 Task: Check the average views per listing of 2.5 bathrooms in the last 1 year.
Action: Mouse moved to (905, 203)
Screenshot: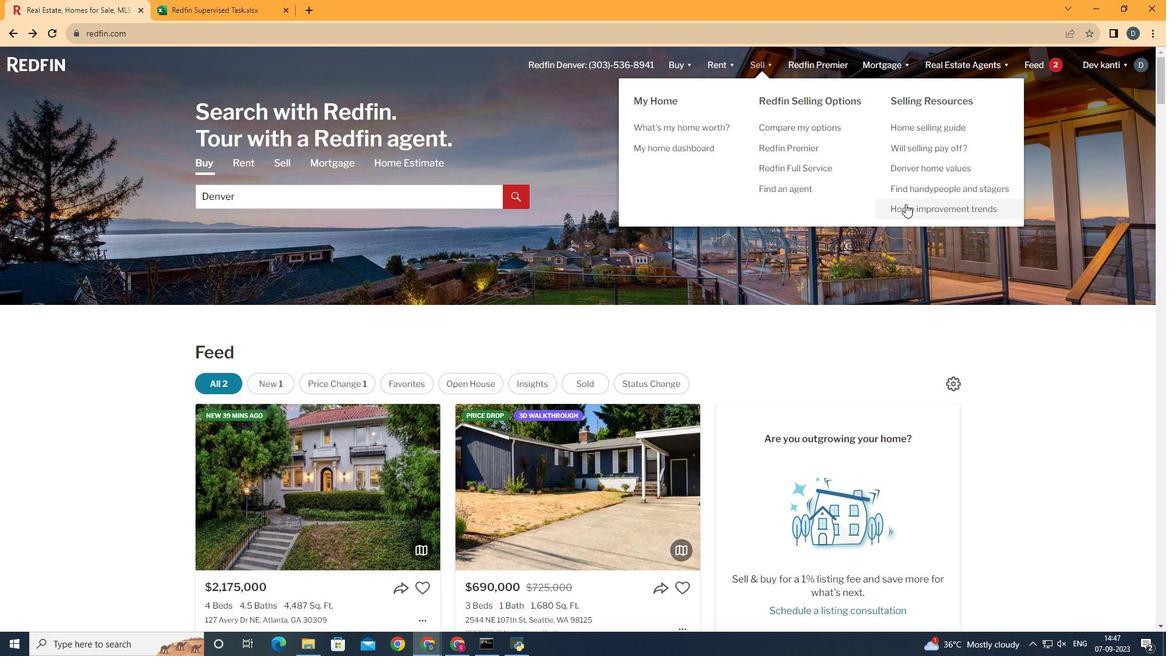
Action: Mouse pressed left at (905, 203)
Screenshot: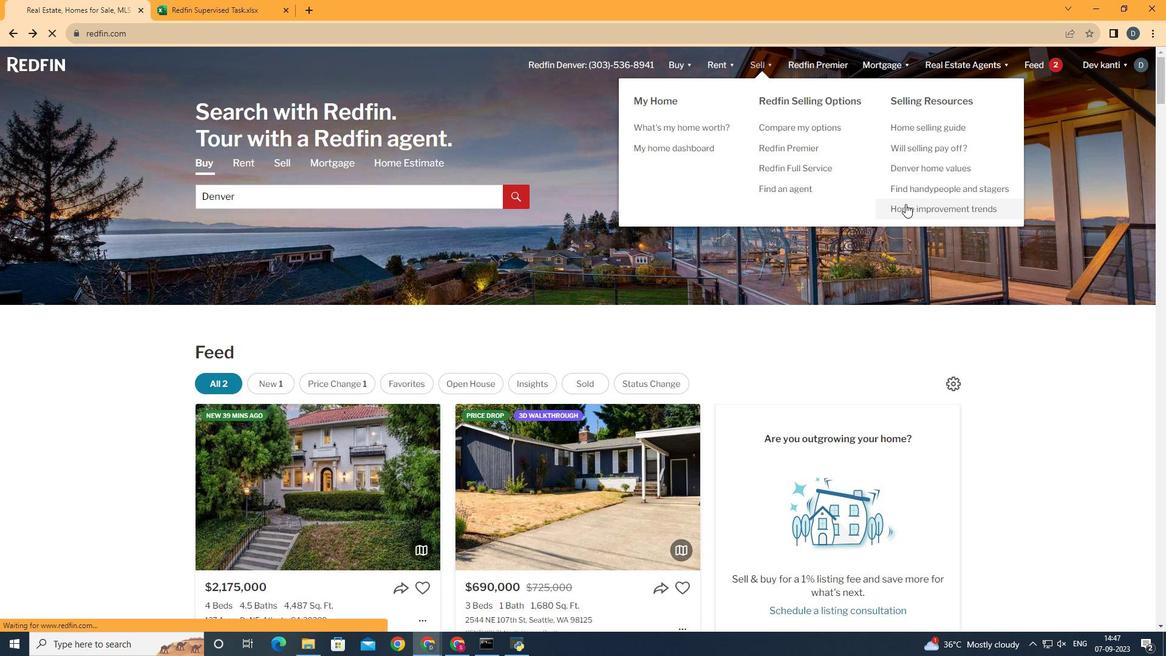 
Action: Mouse moved to (299, 227)
Screenshot: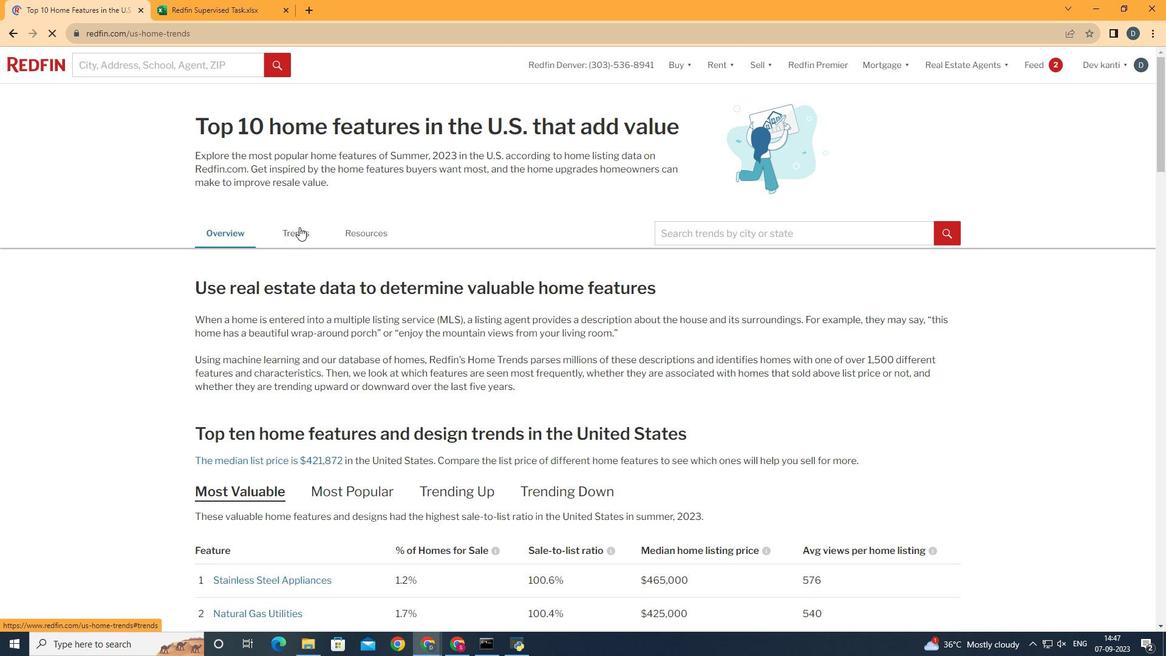 
Action: Mouse pressed left at (299, 227)
Screenshot: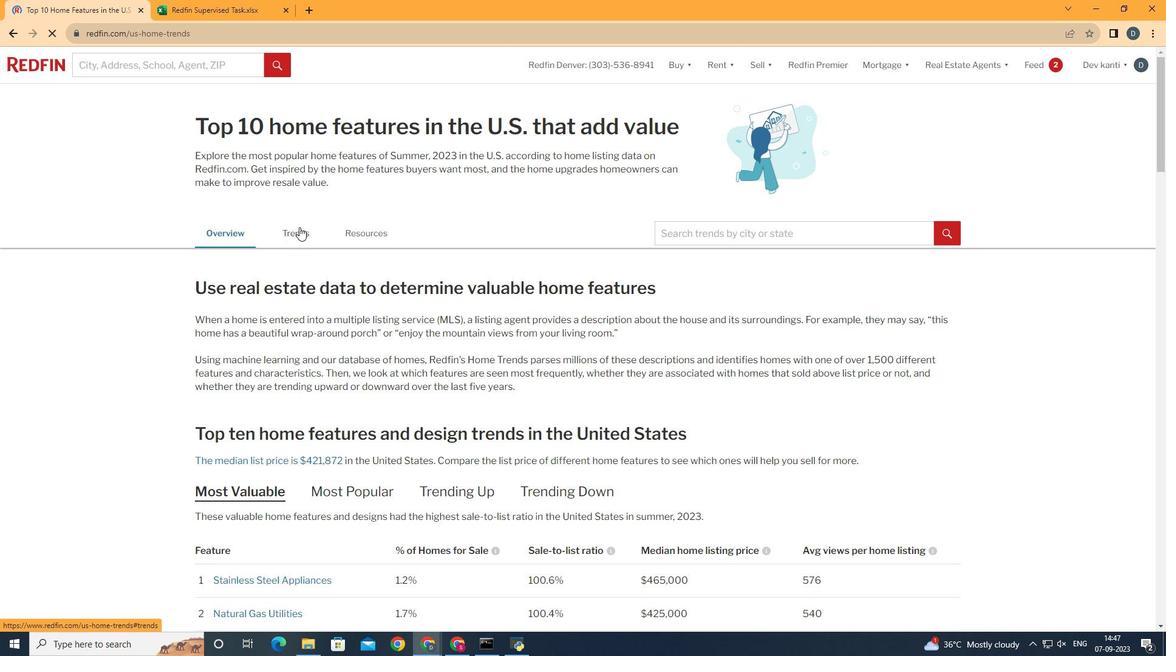 
Action: Mouse moved to (431, 267)
Screenshot: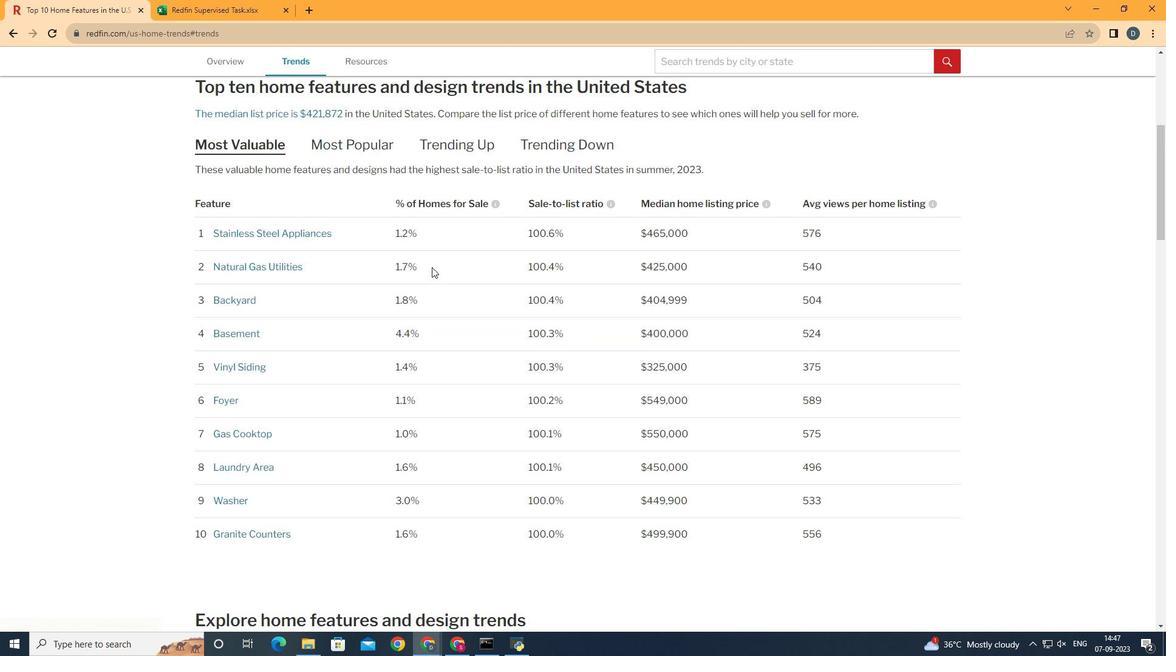 
Action: Mouse scrolled (431, 266) with delta (0, 0)
Screenshot: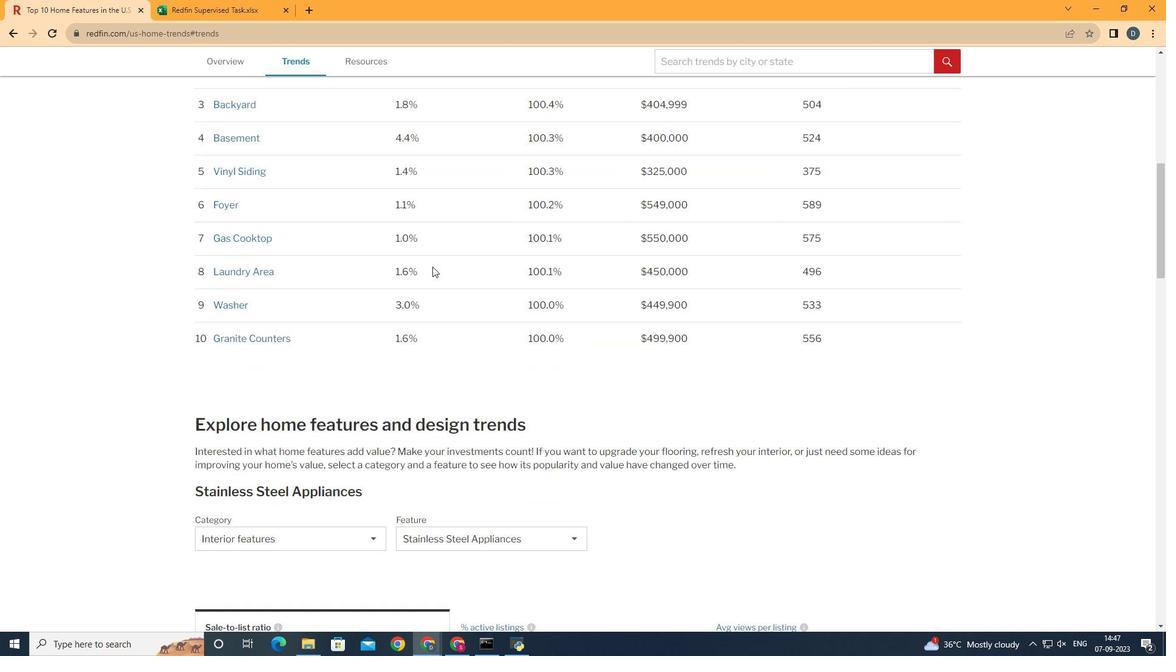 
Action: Mouse scrolled (431, 266) with delta (0, 0)
Screenshot: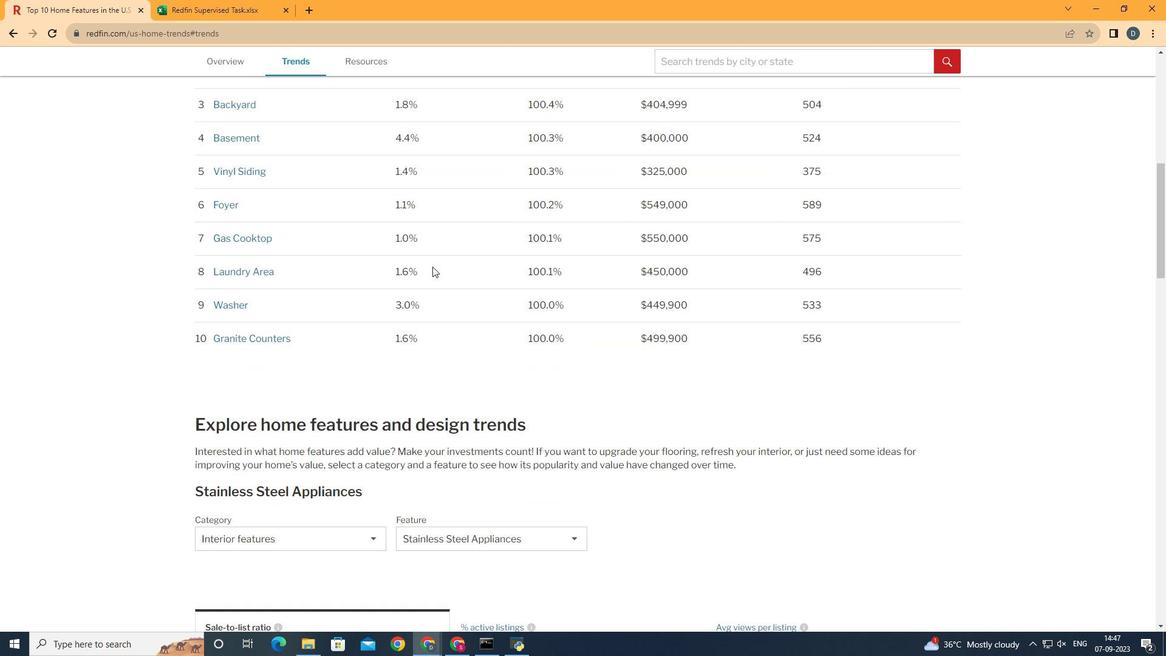 
Action: Mouse scrolled (431, 266) with delta (0, 0)
Screenshot: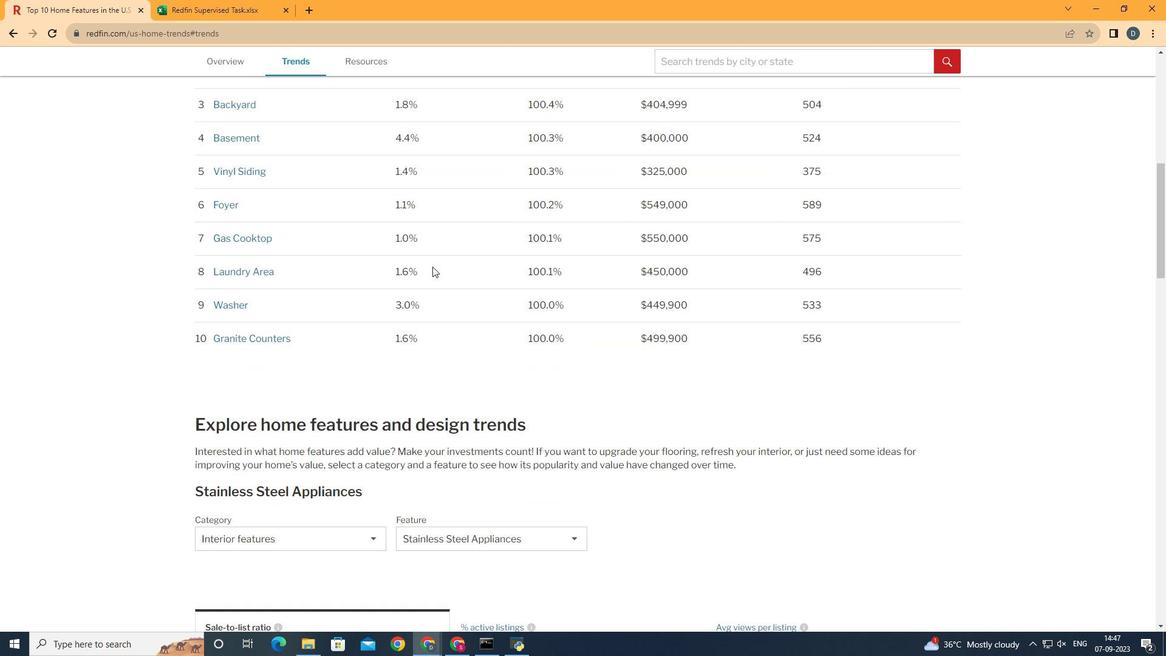 
Action: Mouse scrolled (431, 266) with delta (0, 0)
Screenshot: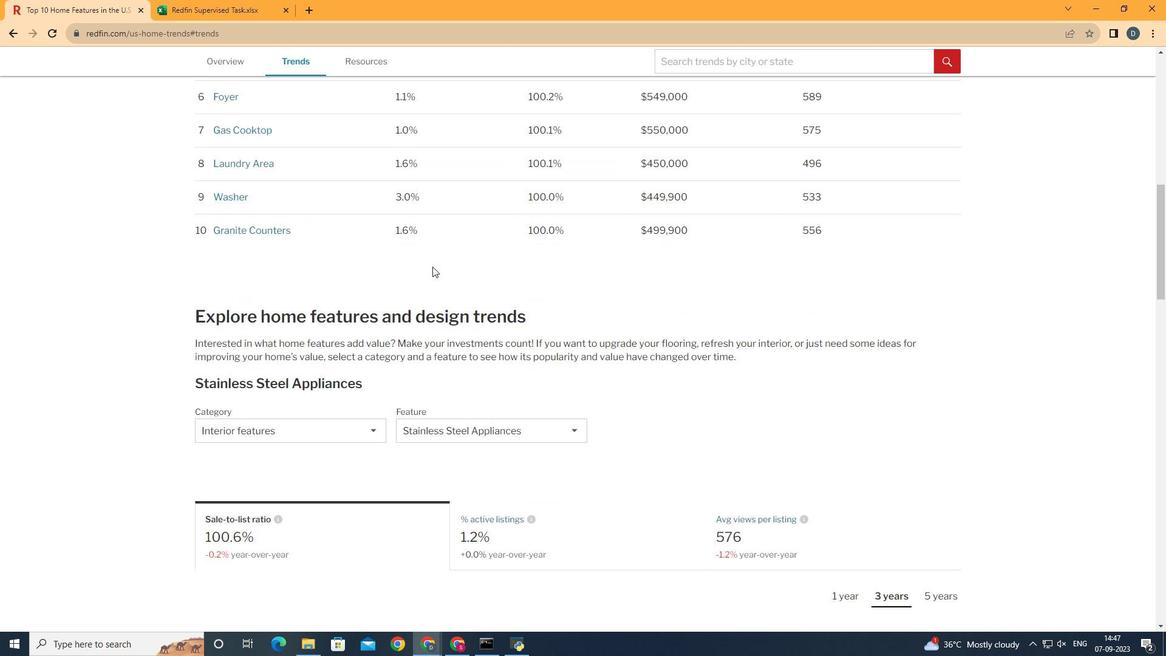
Action: Mouse scrolled (431, 266) with delta (0, 0)
Screenshot: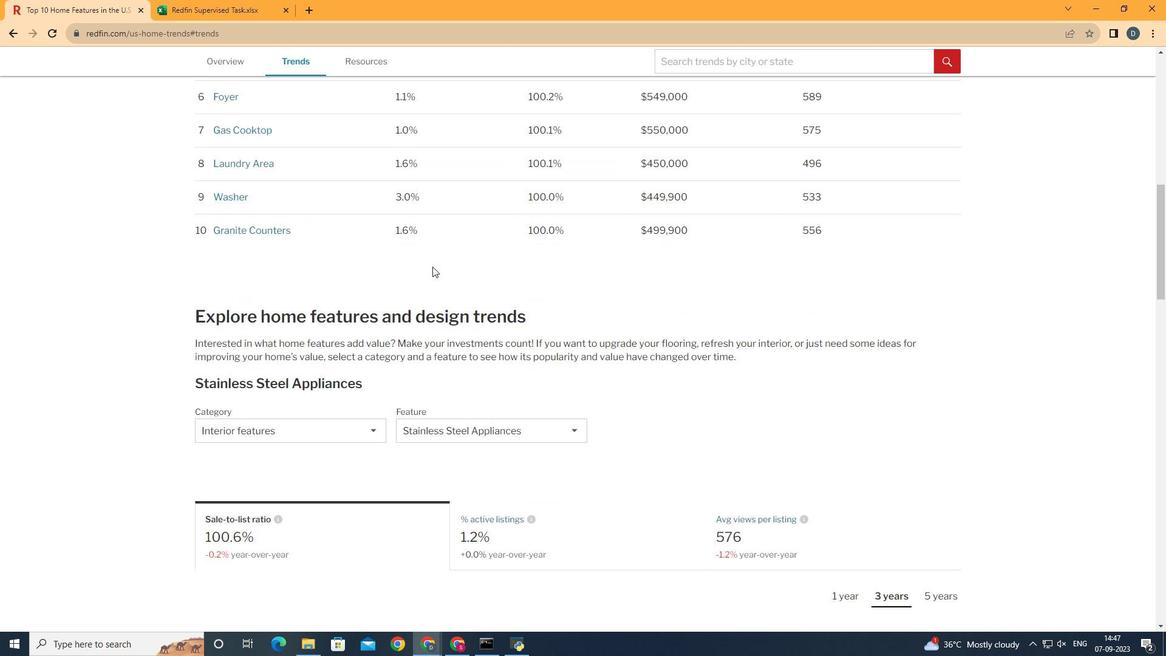 
Action: Mouse moved to (432, 266)
Screenshot: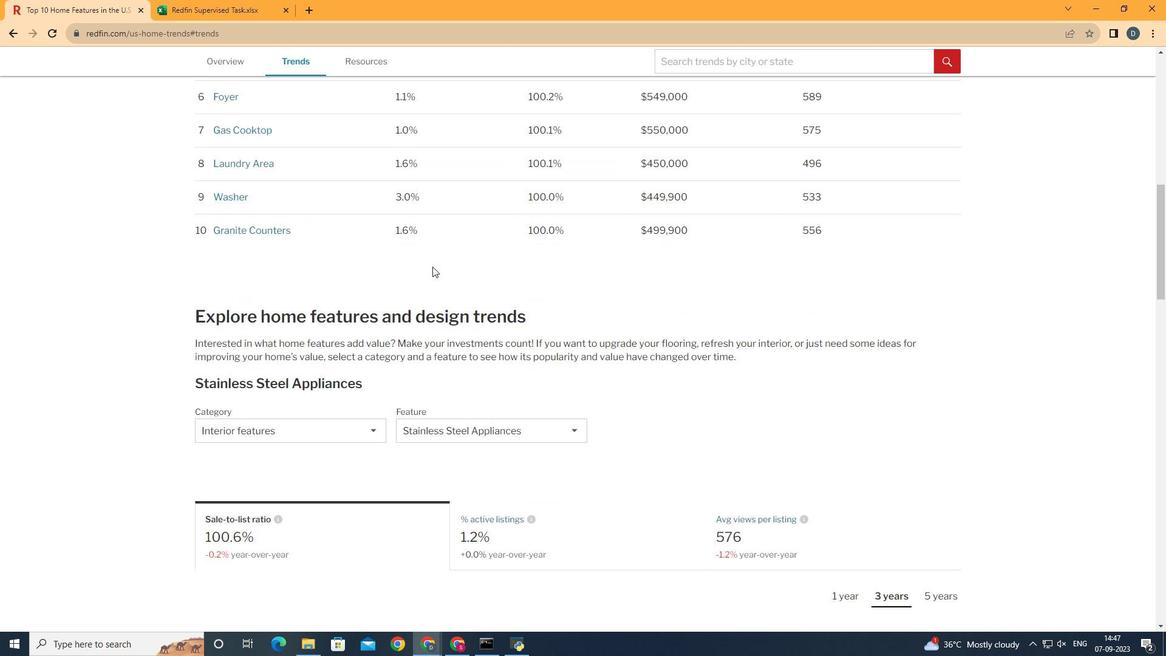 
Action: Mouse scrolled (432, 266) with delta (0, 0)
Screenshot: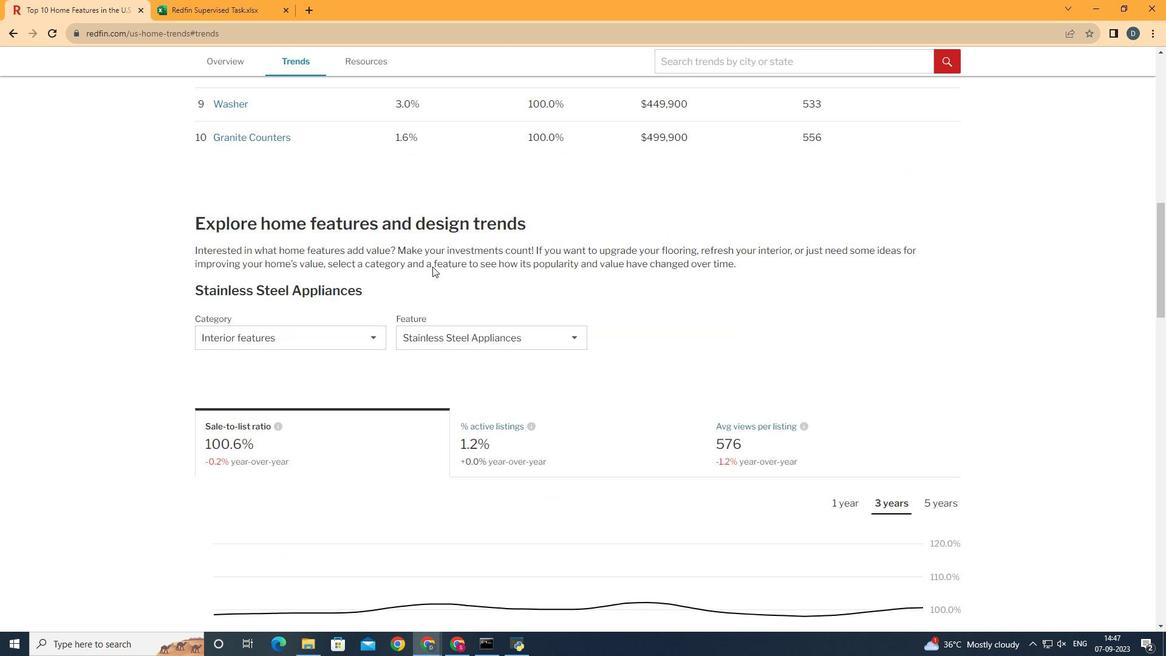 
Action: Mouse scrolled (432, 266) with delta (0, 0)
Screenshot: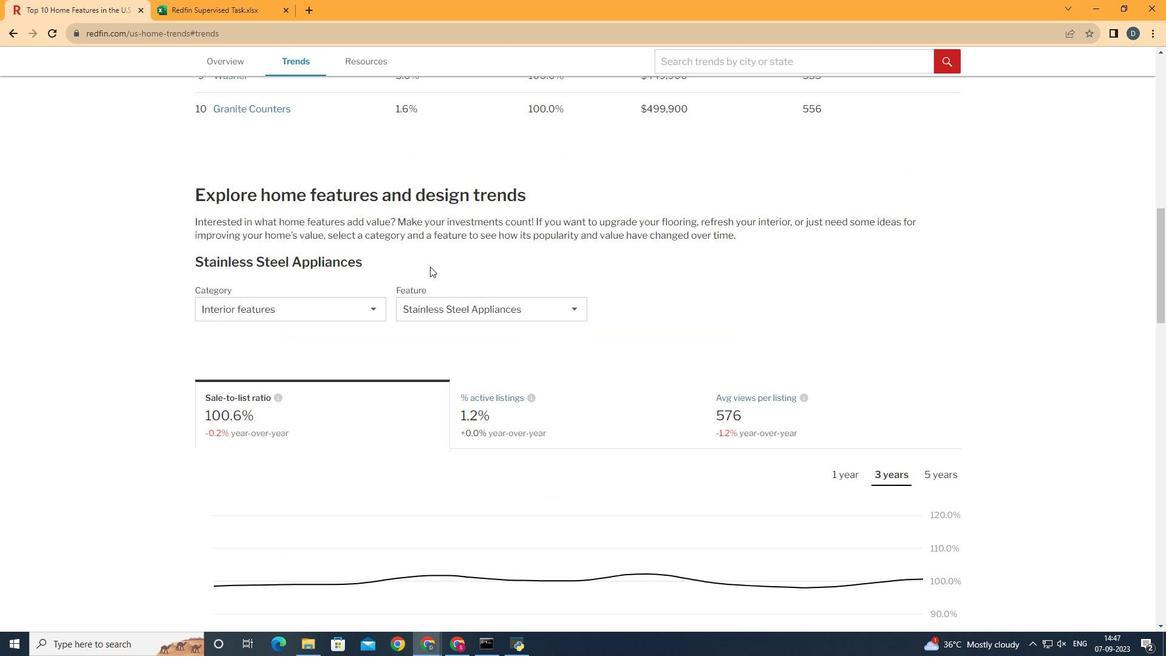 
Action: Mouse scrolled (432, 266) with delta (0, 0)
Screenshot: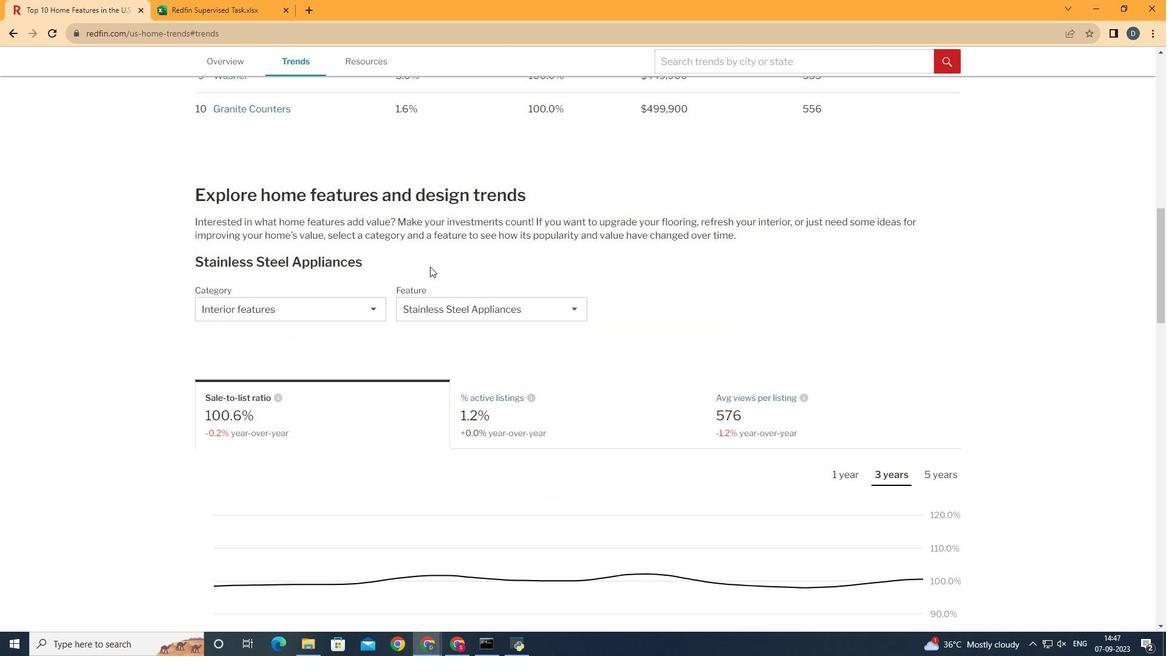 
Action: Mouse scrolled (432, 267) with delta (0, 0)
Screenshot: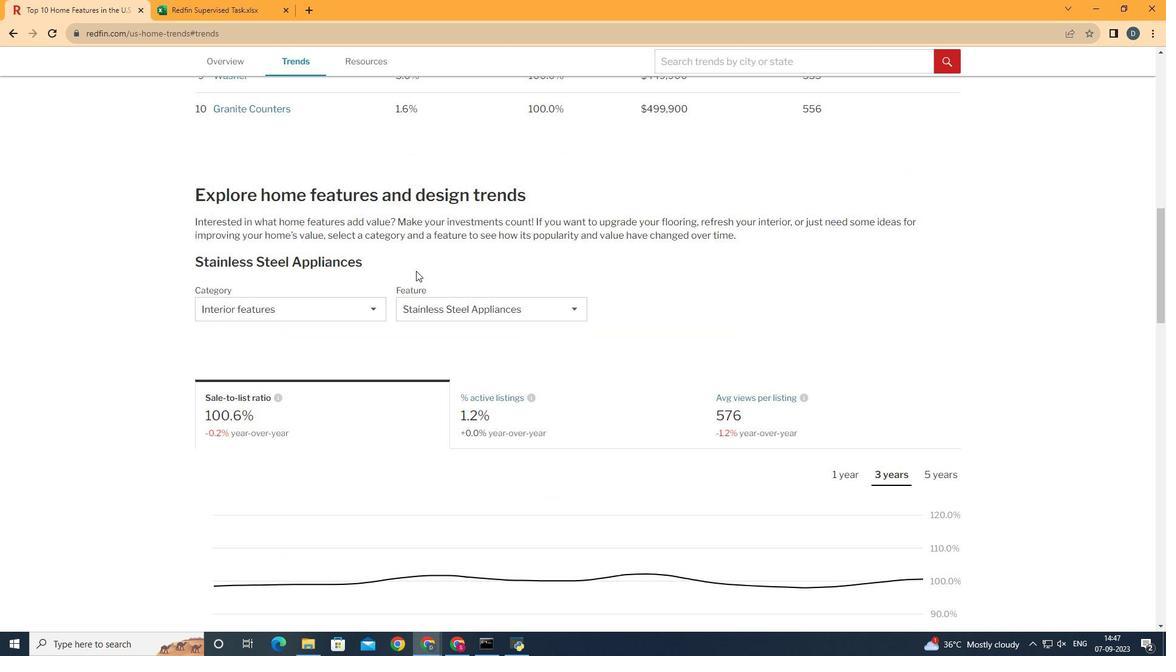 
Action: Mouse moved to (350, 309)
Screenshot: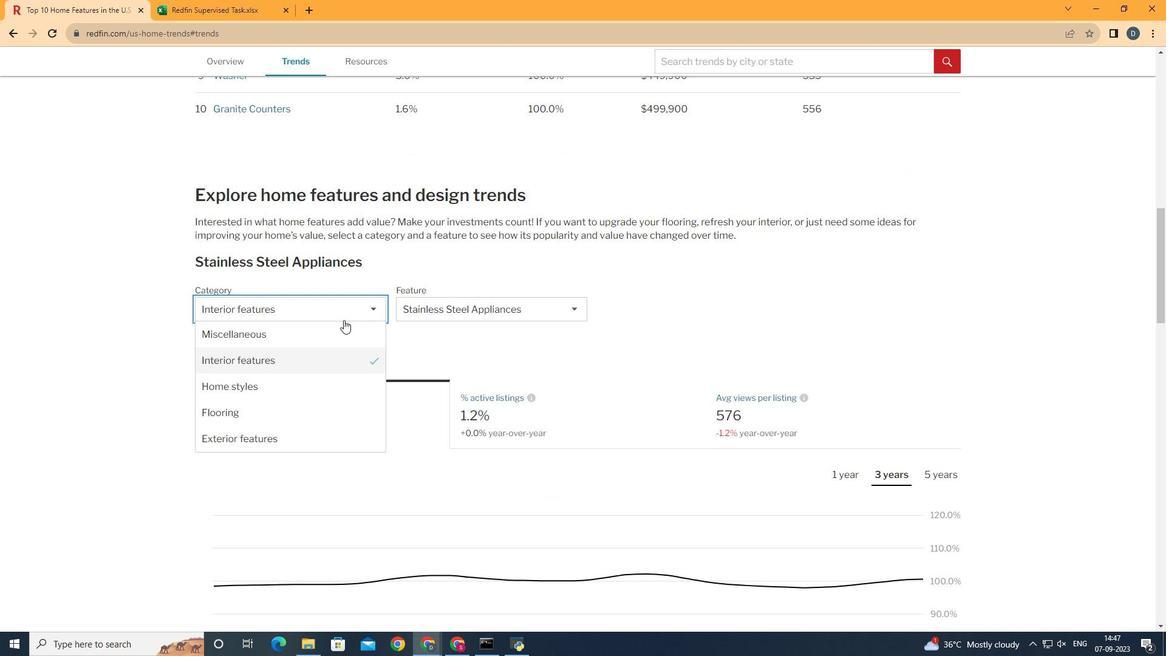 
Action: Mouse pressed left at (350, 309)
Screenshot: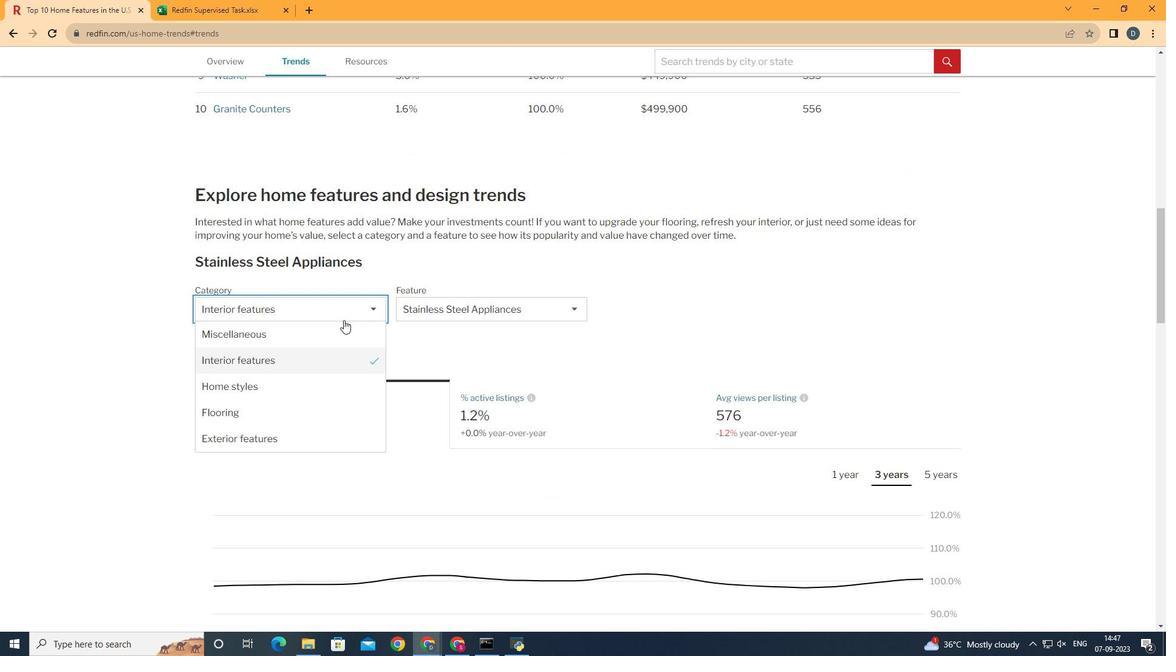 
Action: Mouse moved to (321, 362)
Screenshot: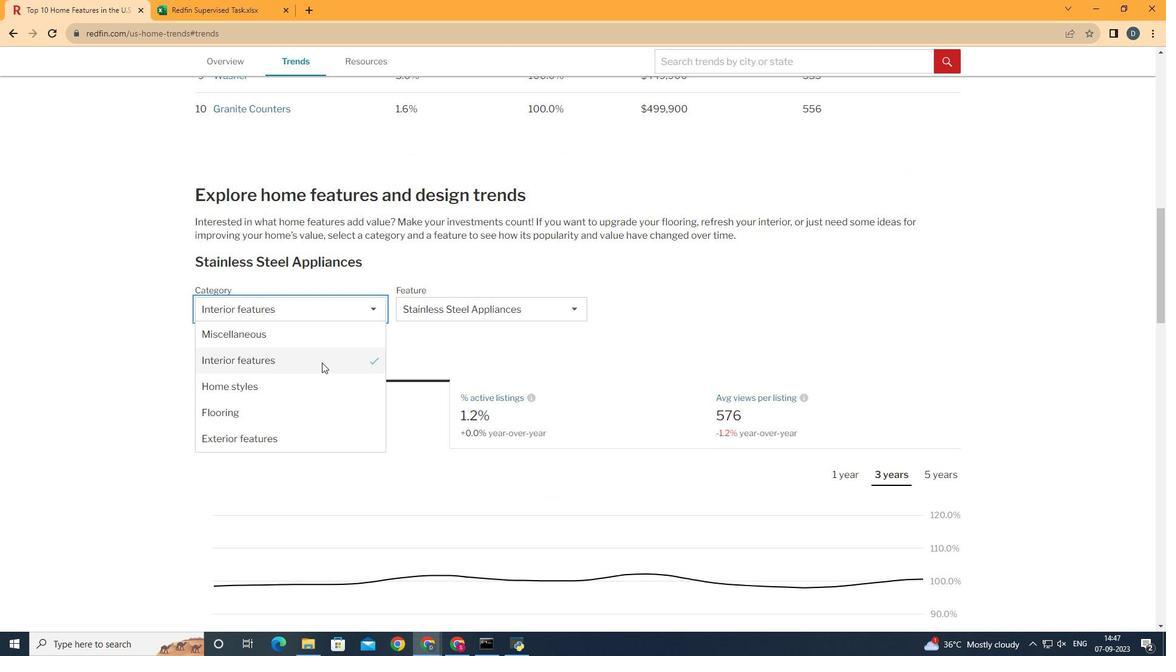 
Action: Mouse pressed left at (321, 362)
Screenshot: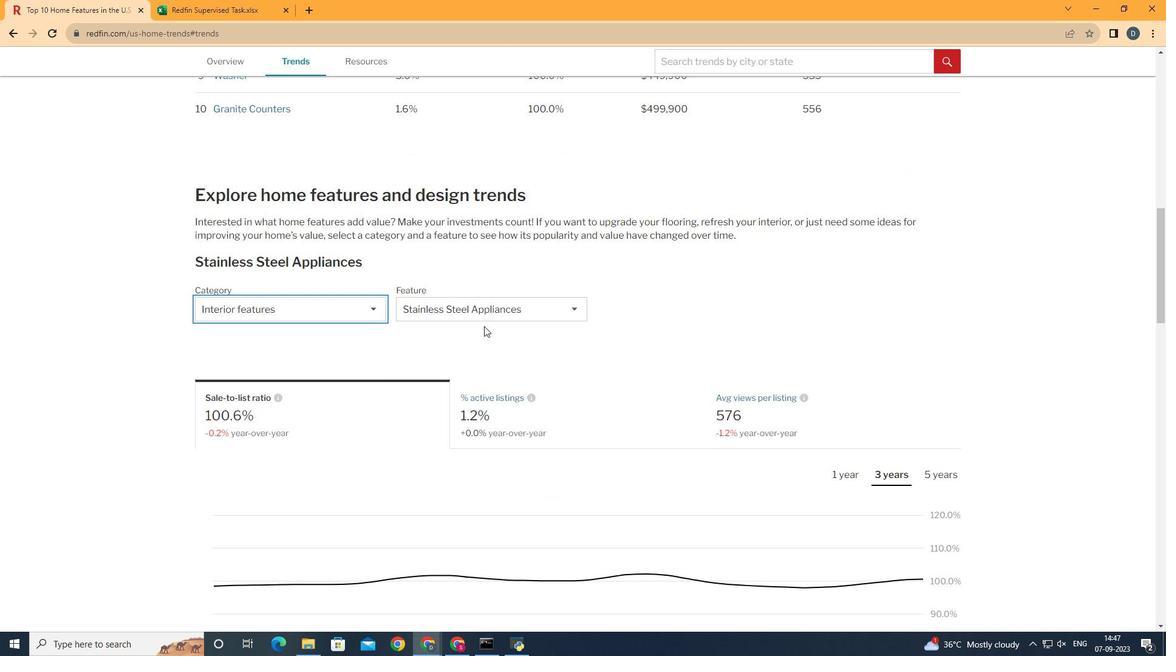 
Action: Mouse moved to (489, 324)
Screenshot: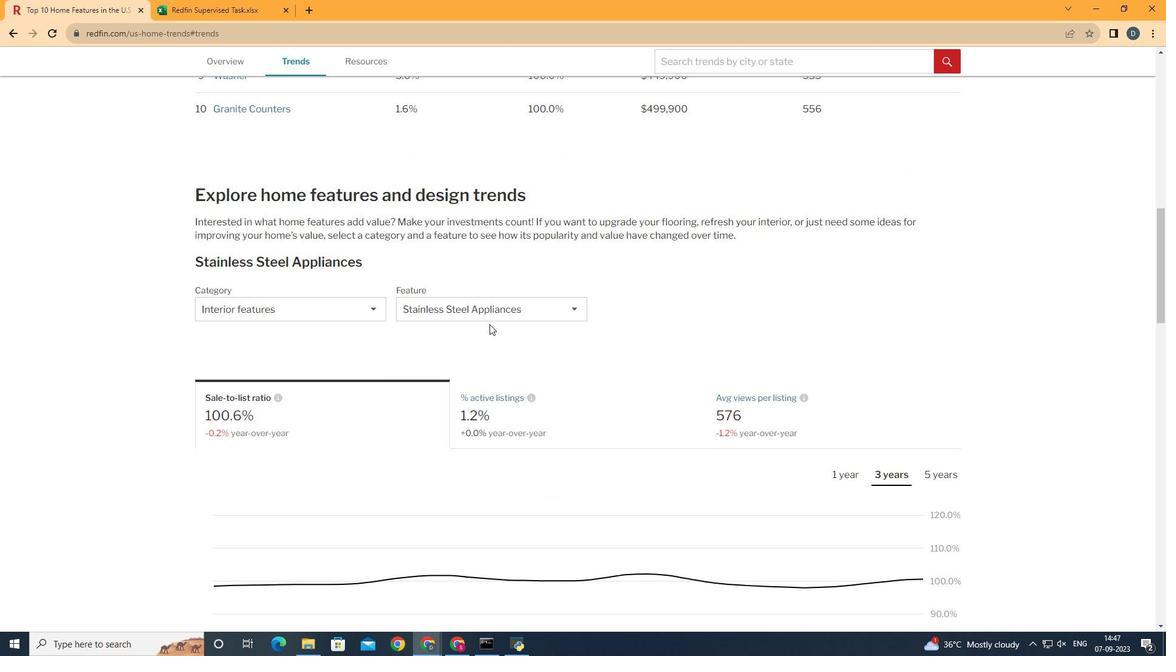 
Action: Mouse pressed left at (489, 324)
Screenshot: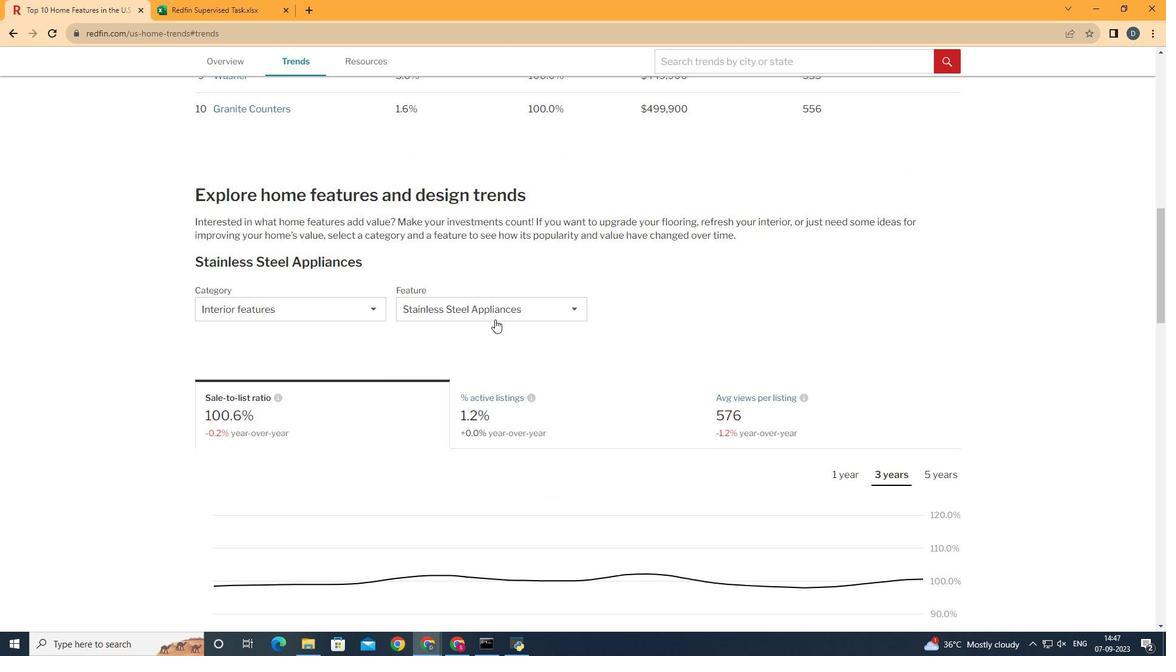 
Action: Mouse moved to (499, 317)
Screenshot: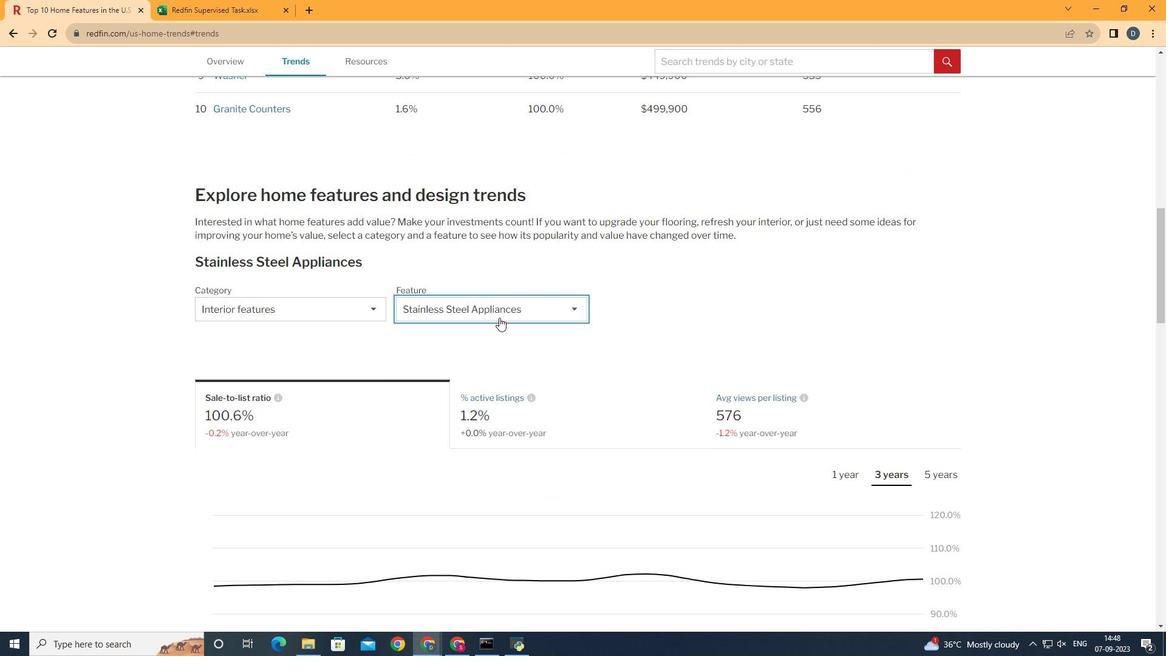 
Action: Mouse pressed left at (499, 317)
Screenshot: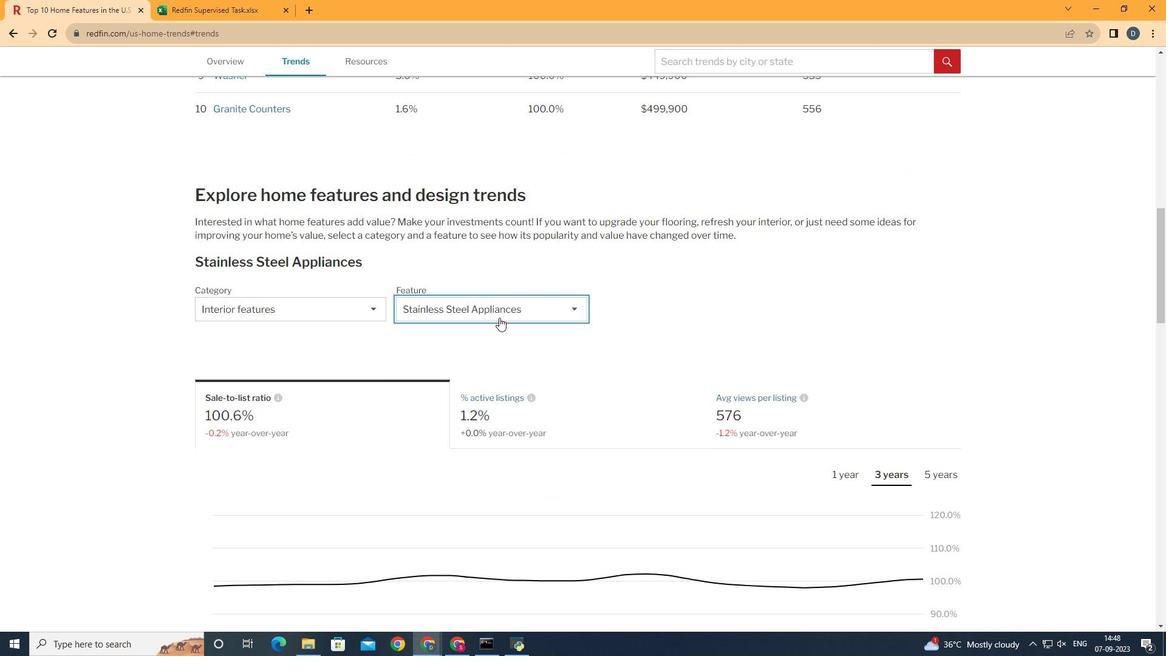 
Action: Mouse moved to (580, 467)
Screenshot: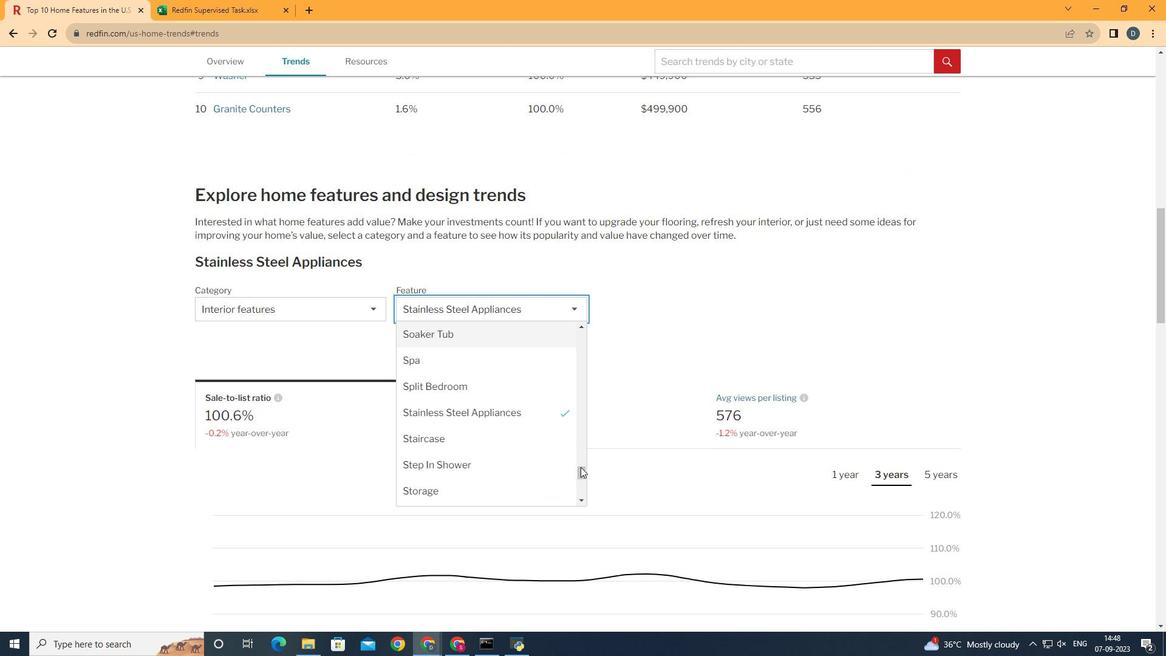 
Action: Mouse pressed left at (580, 467)
Screenshot: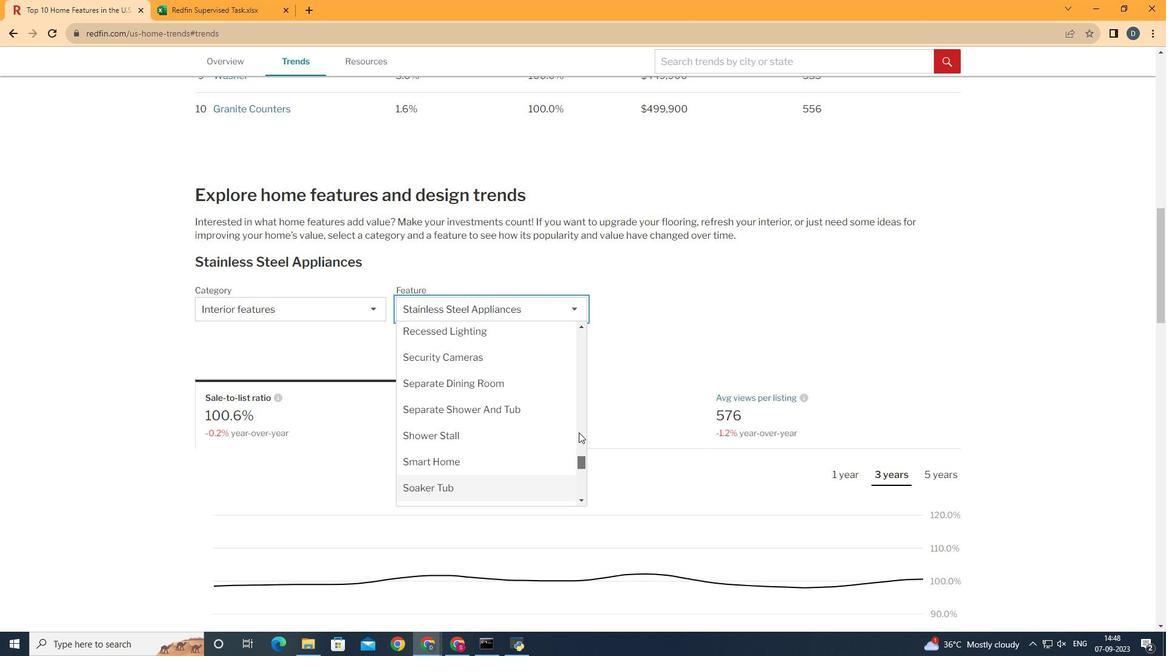 
Action: Mouse moved to (487, 415)
Screenshot: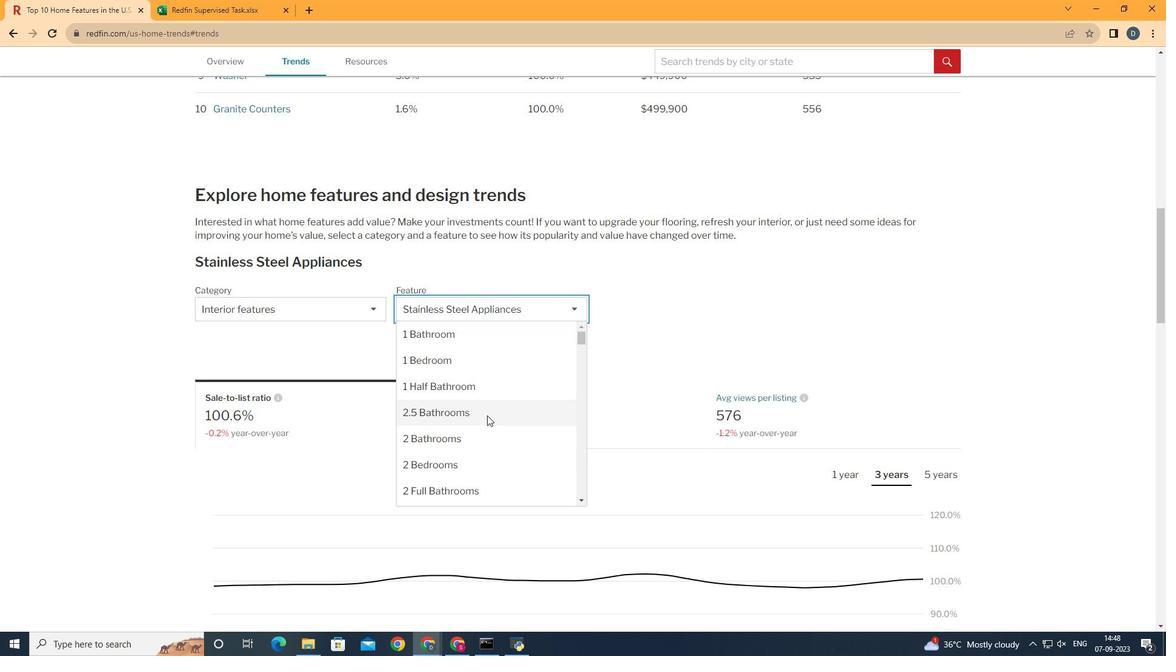 
Action: Mouse pressed left at (487, 415)
Screenshot: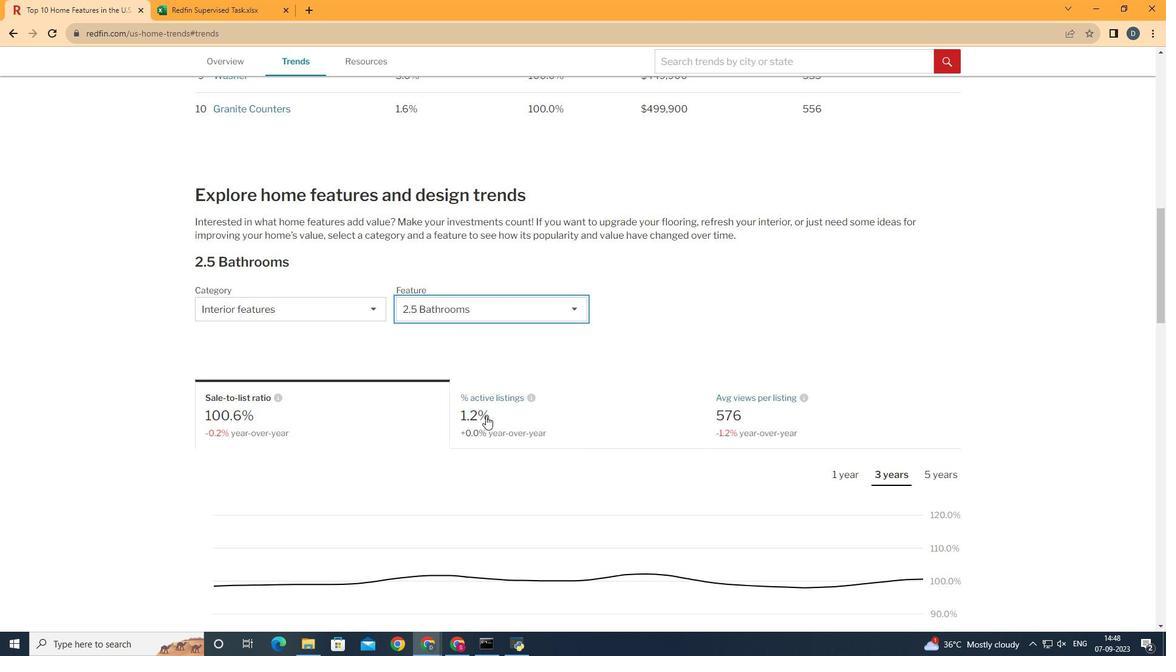 
Action: Mouse moved to (856, 419)
Screenshot: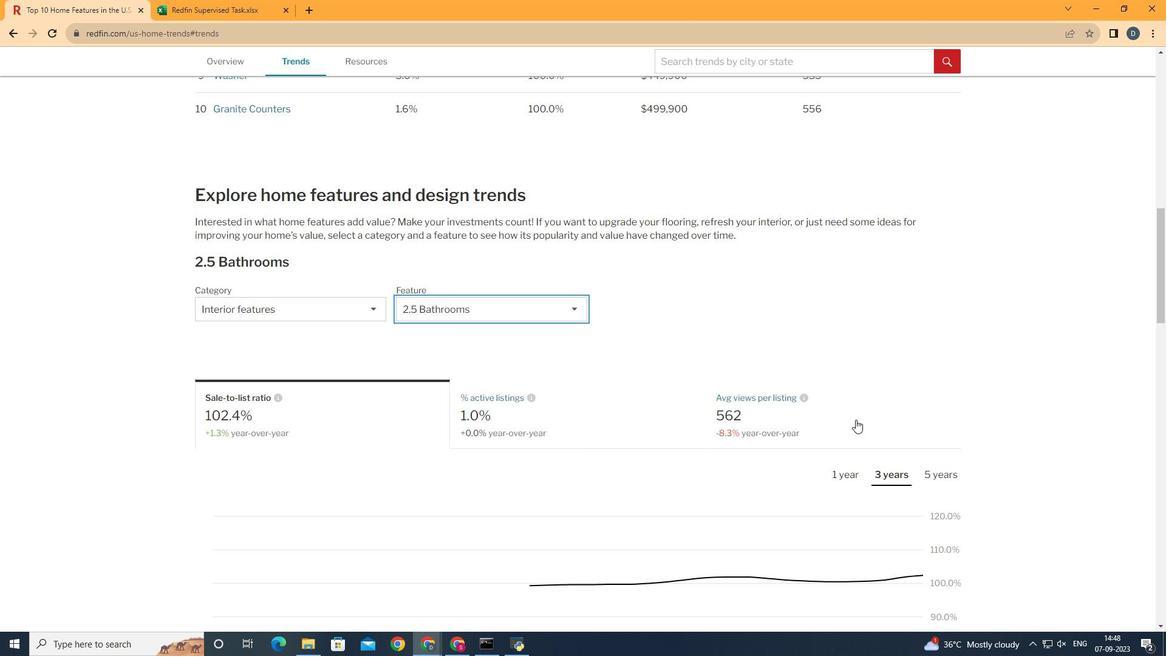 
Action: Mouse pressed left at (856, 419)
Screenshot: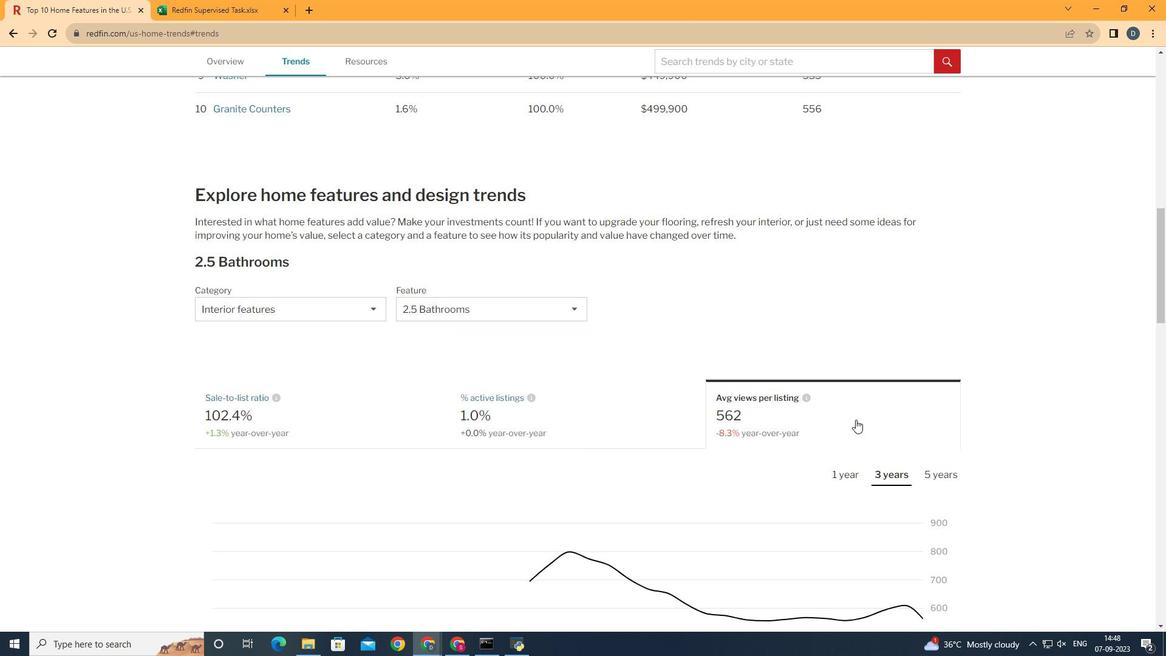 
Action: Mouse scrolled (856, 419) with delta (0, 0)
Screenshot: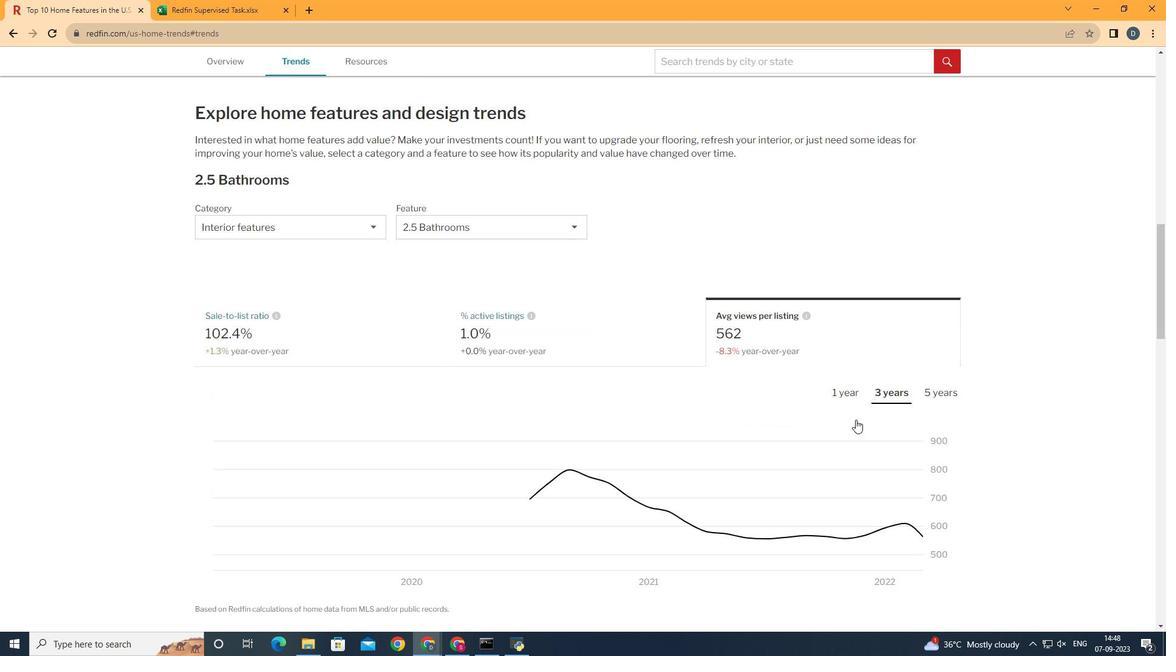 
Action: Mouse scrolled (856, 419) with delta (0, 0)
Screenshot: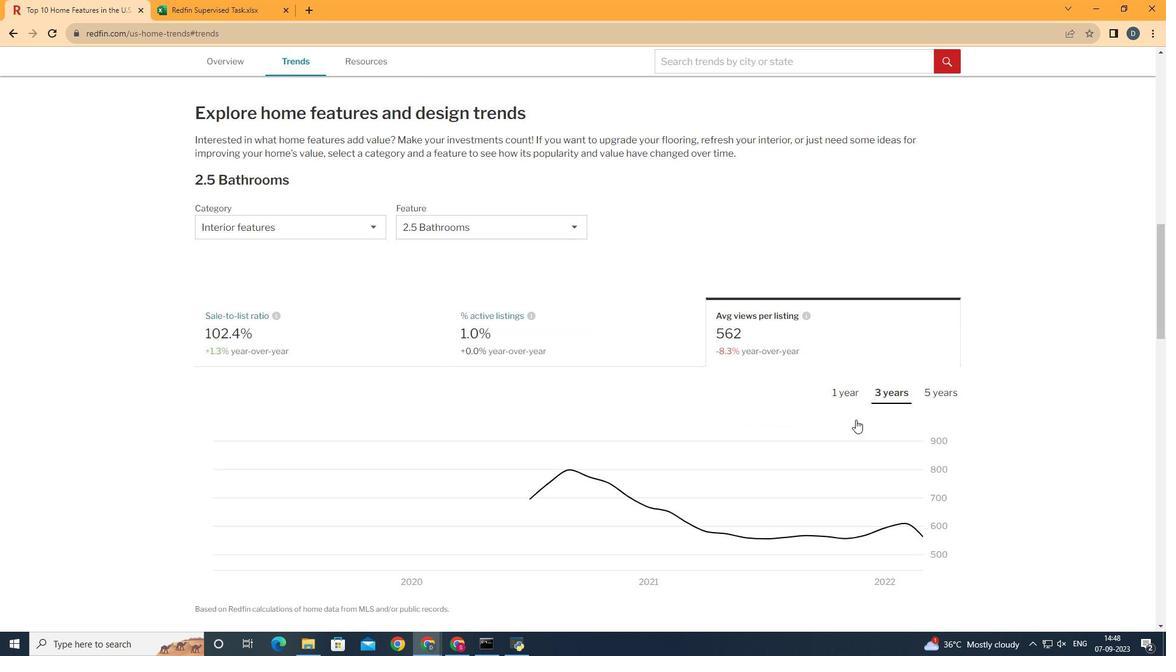 
Action: Mouse moved to (854, 352)
Screenshot: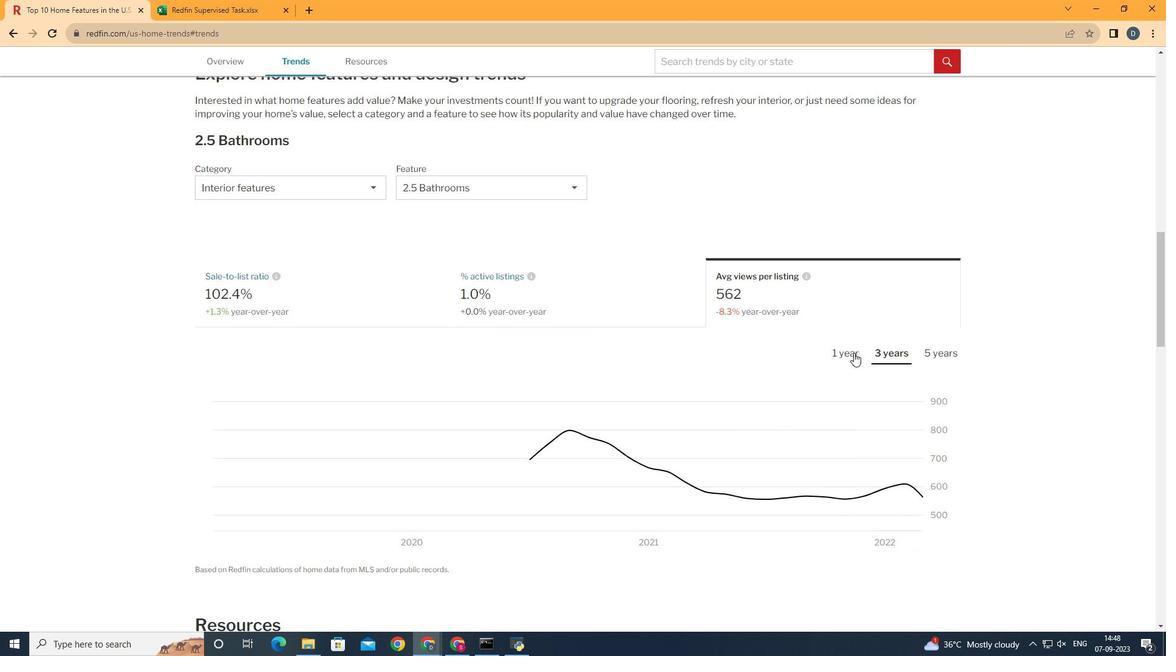 
Action: Mouse pressed left at (854, 352)
Screenshot: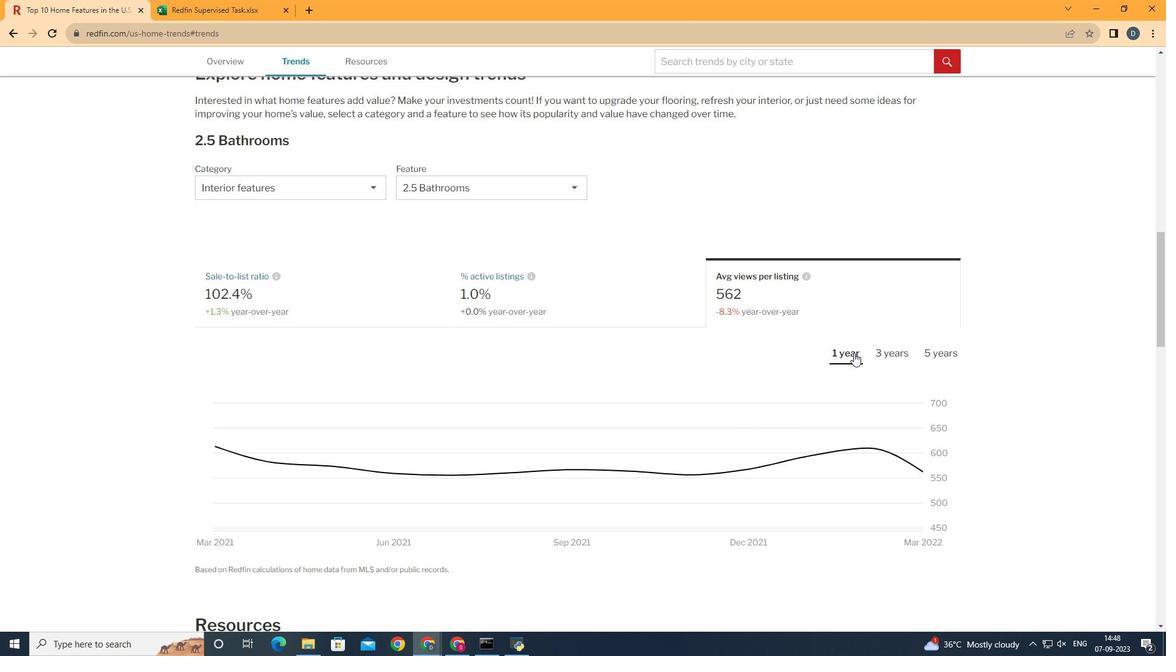 
Action: Mouse moved to (1013, 489)
Screenshot: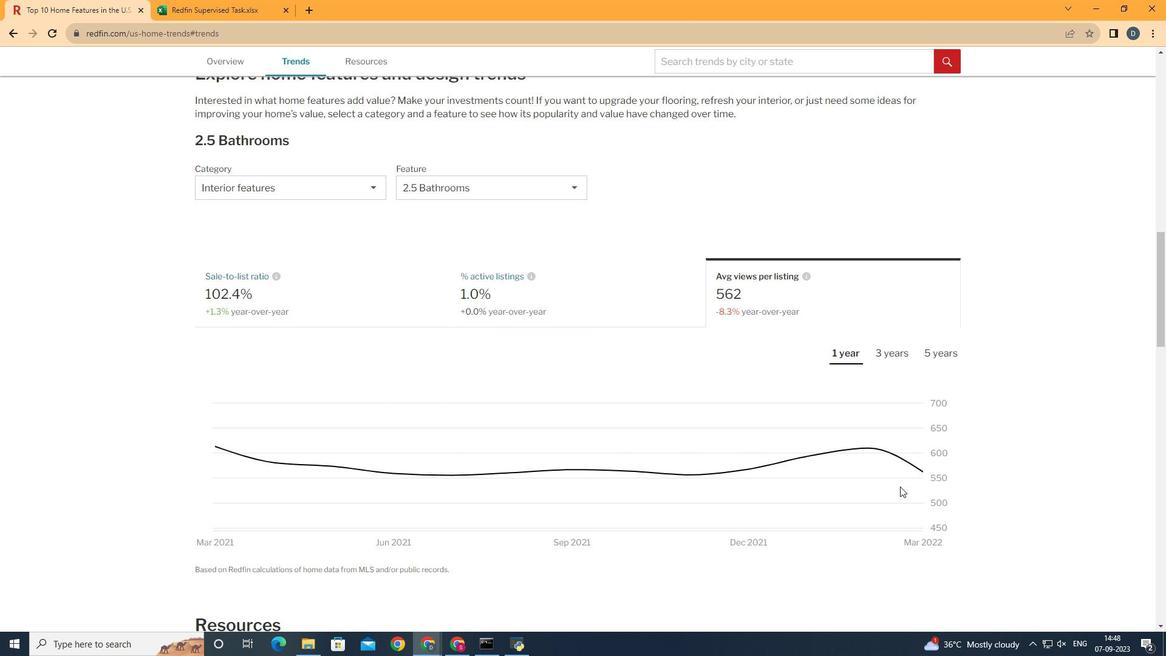 
